 Task: Move the task Integrate a new video conferencing system for a company's remote workers to the section To-Do in the project AgileDesign and sort the tasks in the project by Assignee in Ascending order
Action: Mouse moved to (548, 397)
Screenshot: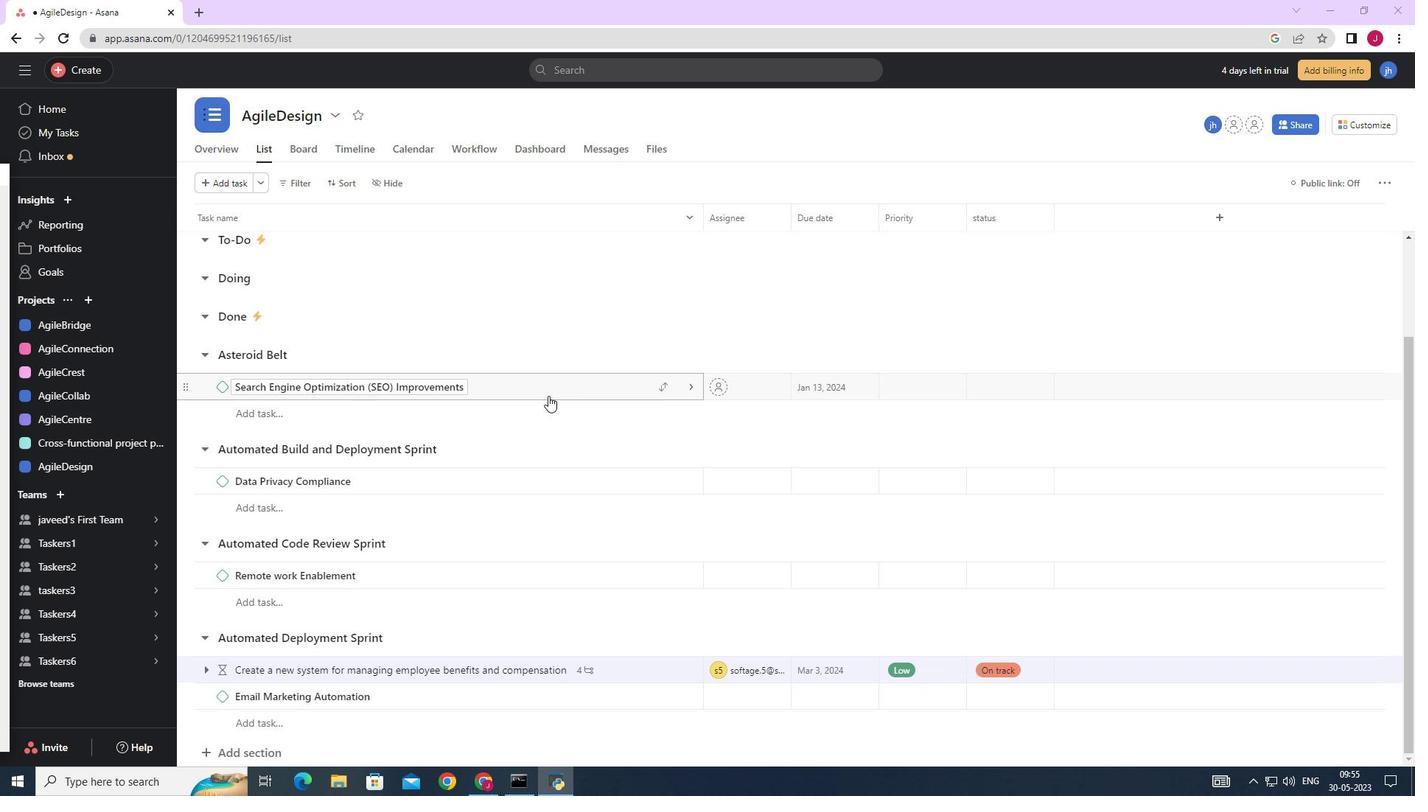 
Action: Mouse scrolled (548, 396) with delta (0, 0)
Screenshot: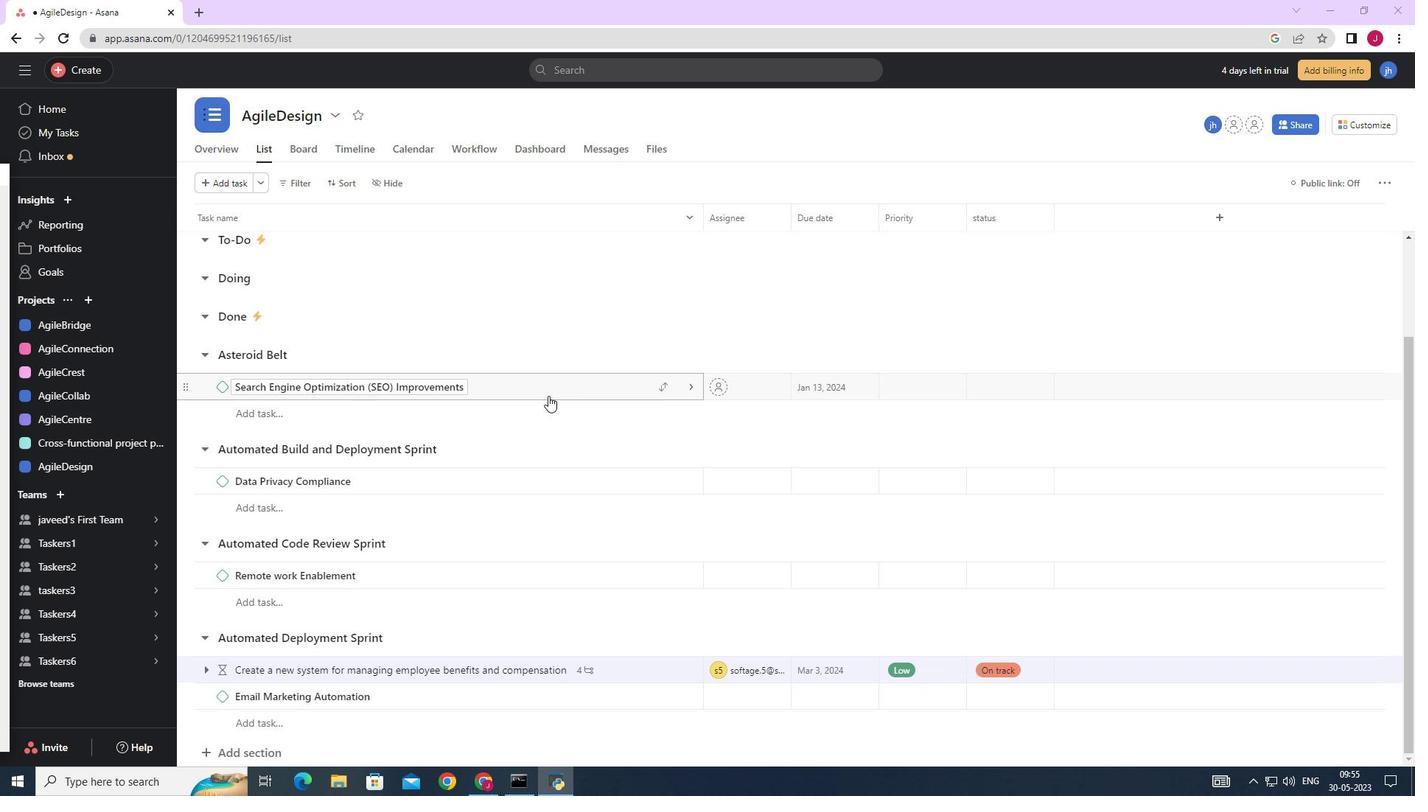 
Action: Mouse scrolled (548, 396) with delta (0, 0)
Screenshot: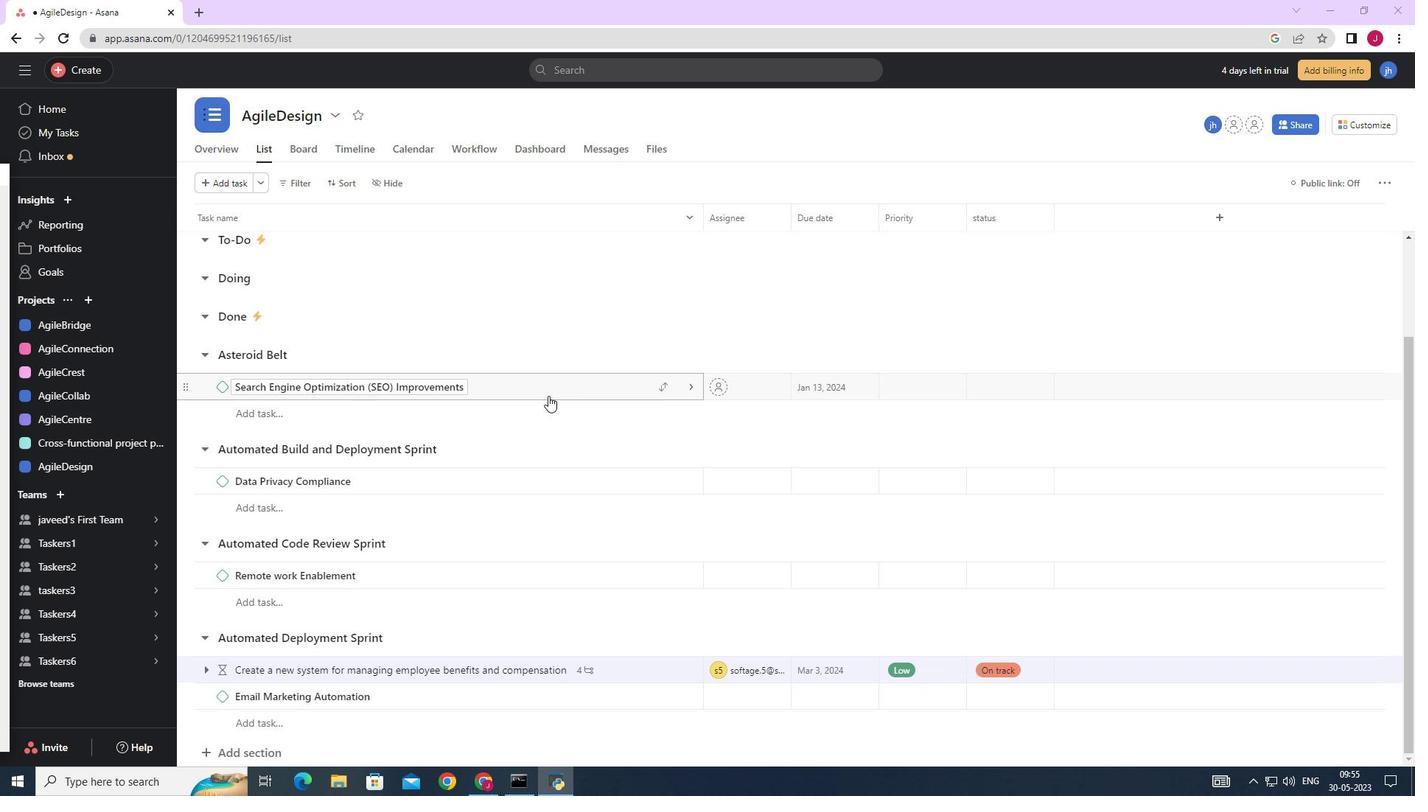 
Action: Mouse moved to (548, 398)
Screenshot: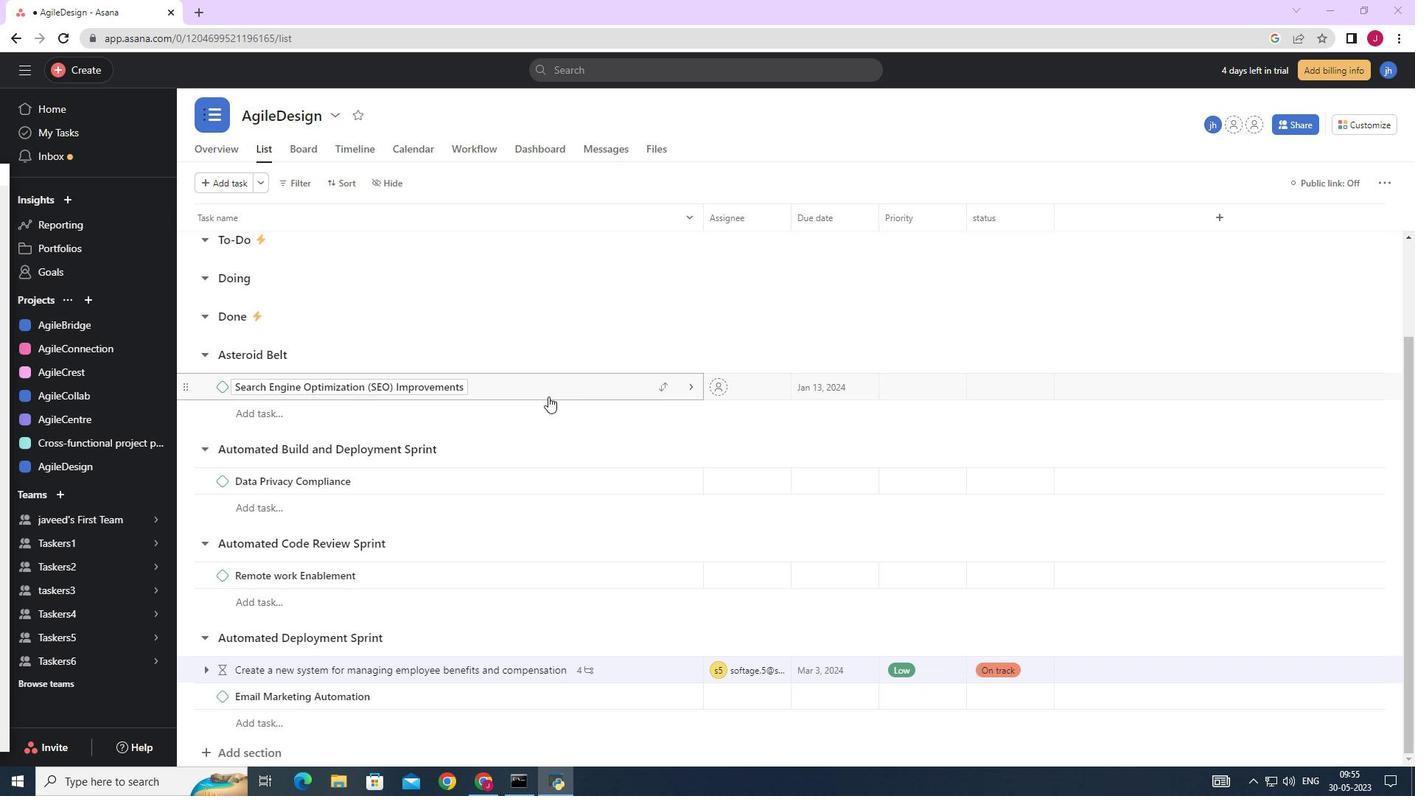 
Action: Mouse scrolled (548, 397) with delta (0, 0)
Screenshot: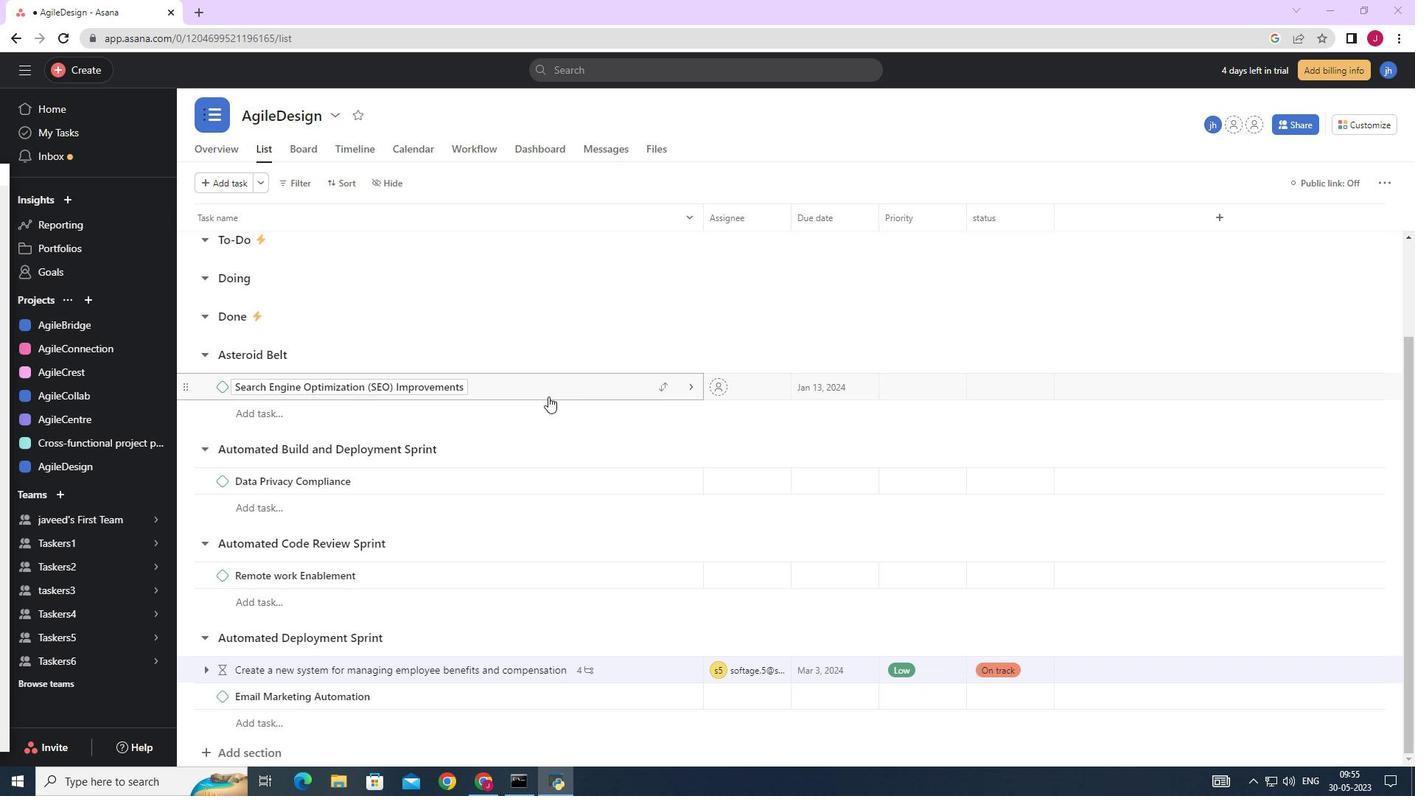 
Action: Mouse moved to (548, 398)
Screenshot: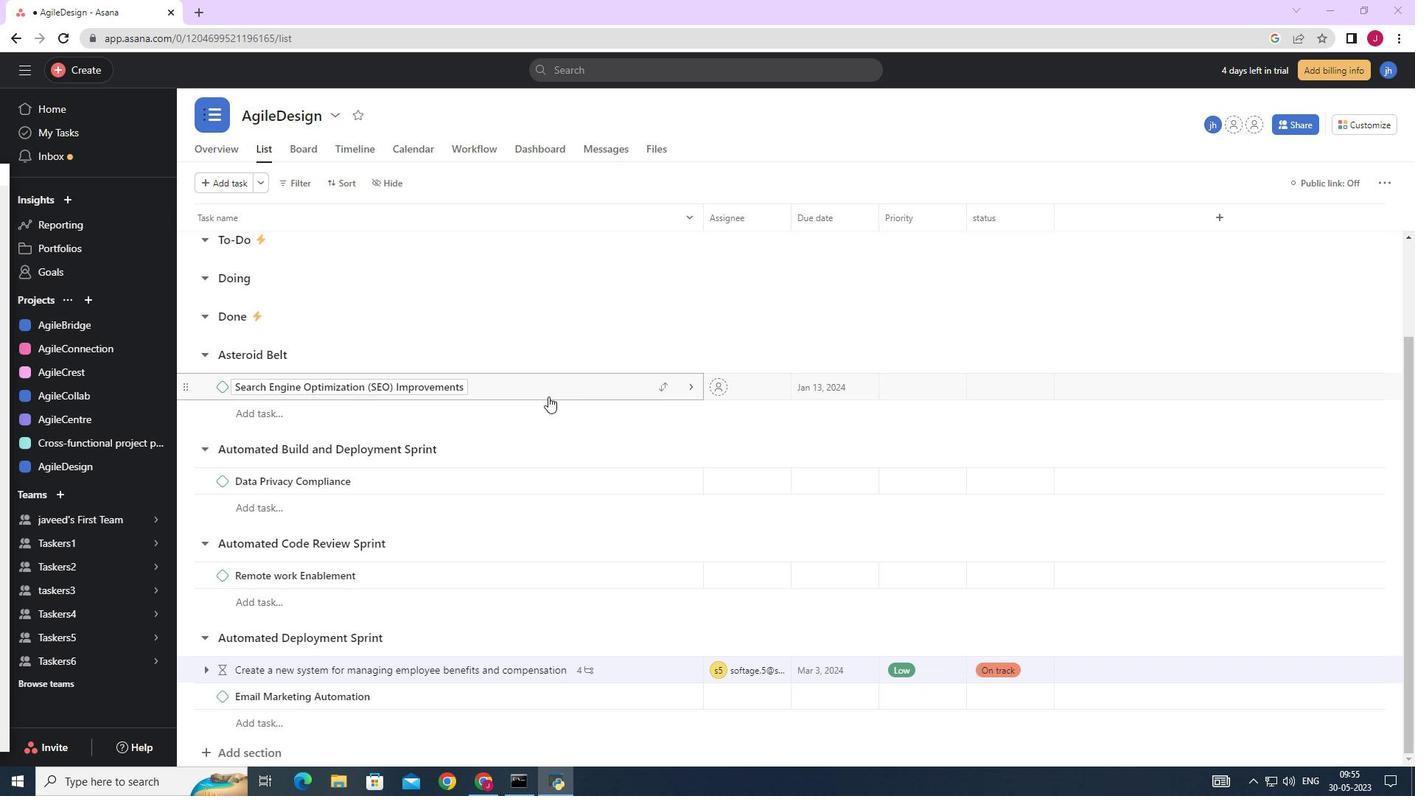 
Action: Mouse scrolled (548, 398) with delta (0, 0)
Screenshot: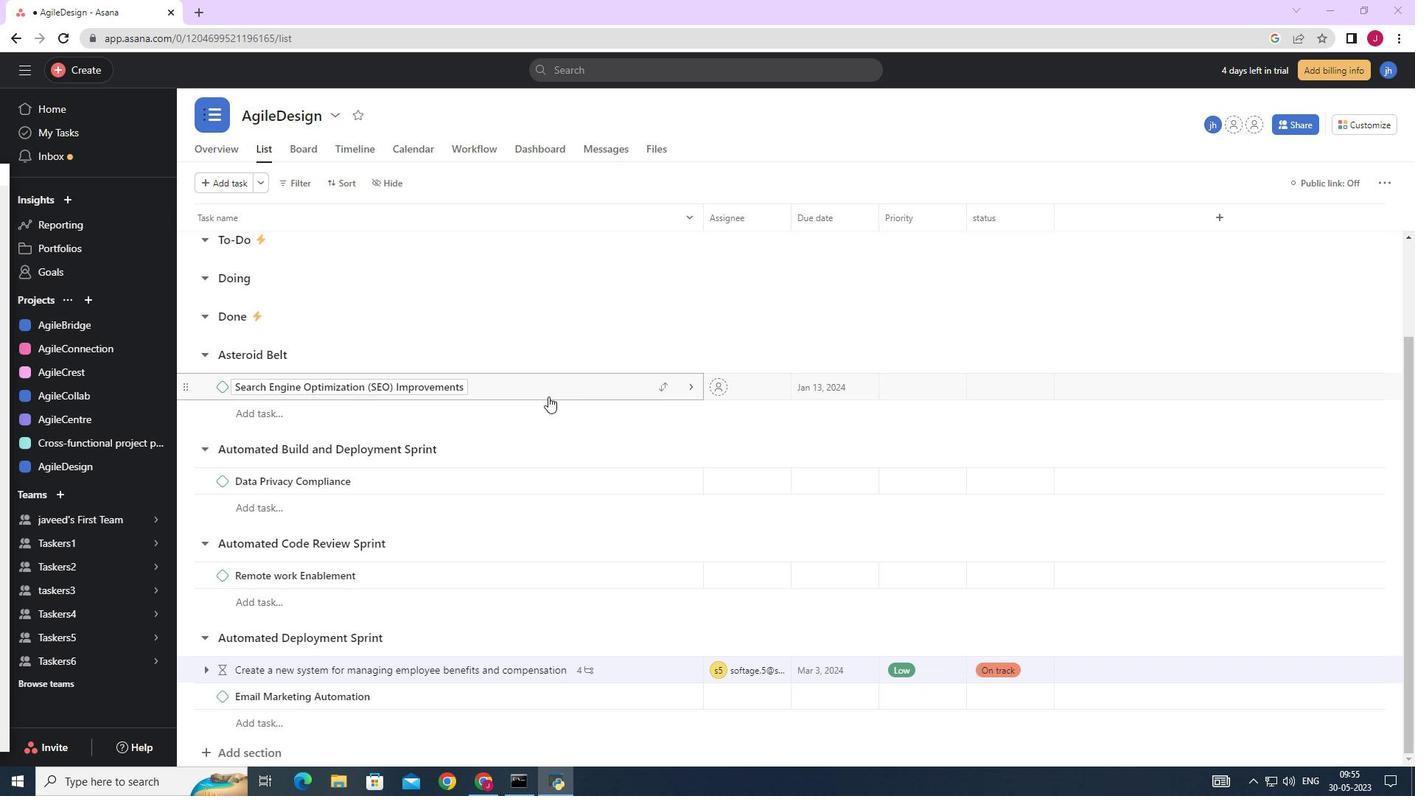 
Action: Mouse moved to (550, 404)
Screenshot: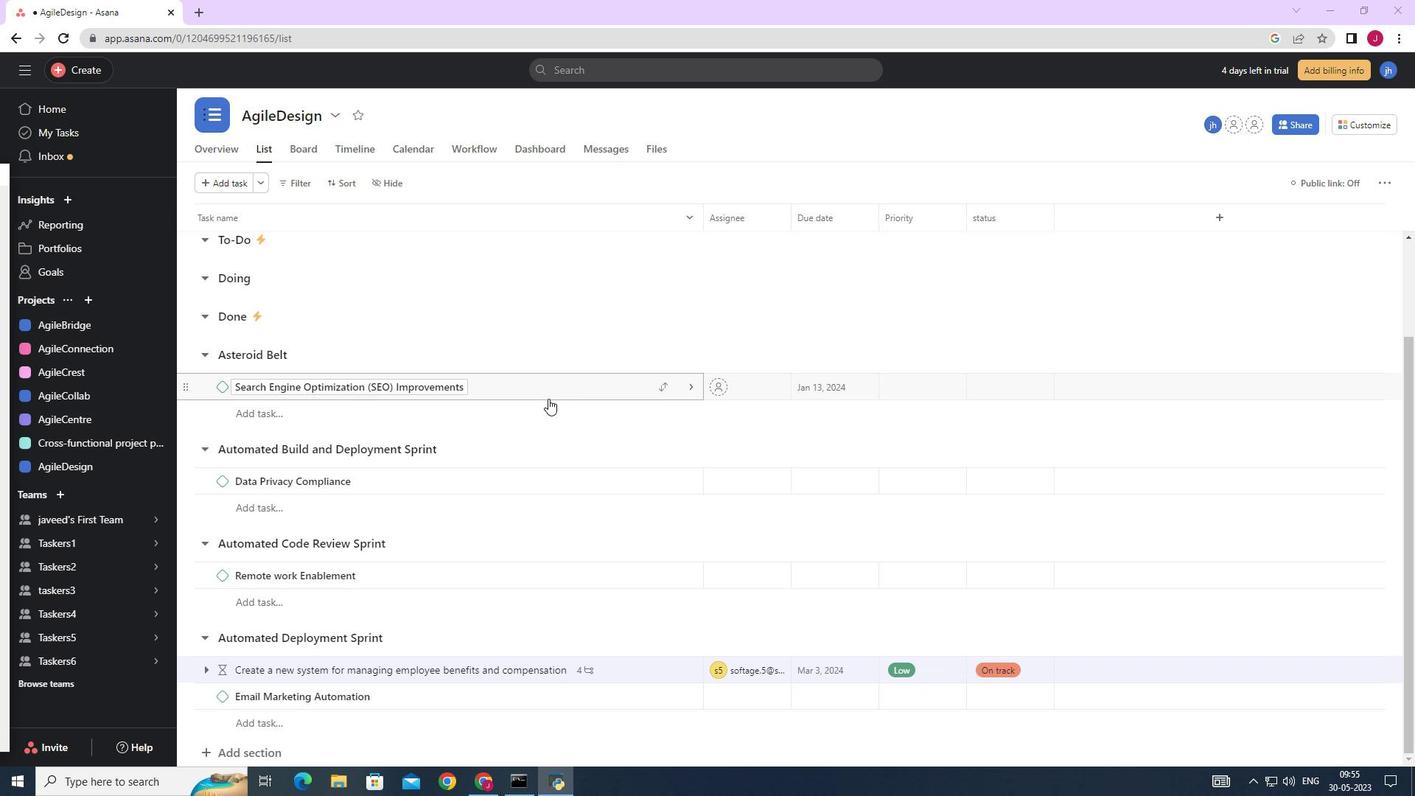 
Action: Mouse scrolled (550, 404) with delta (0, 0)
Screenshot: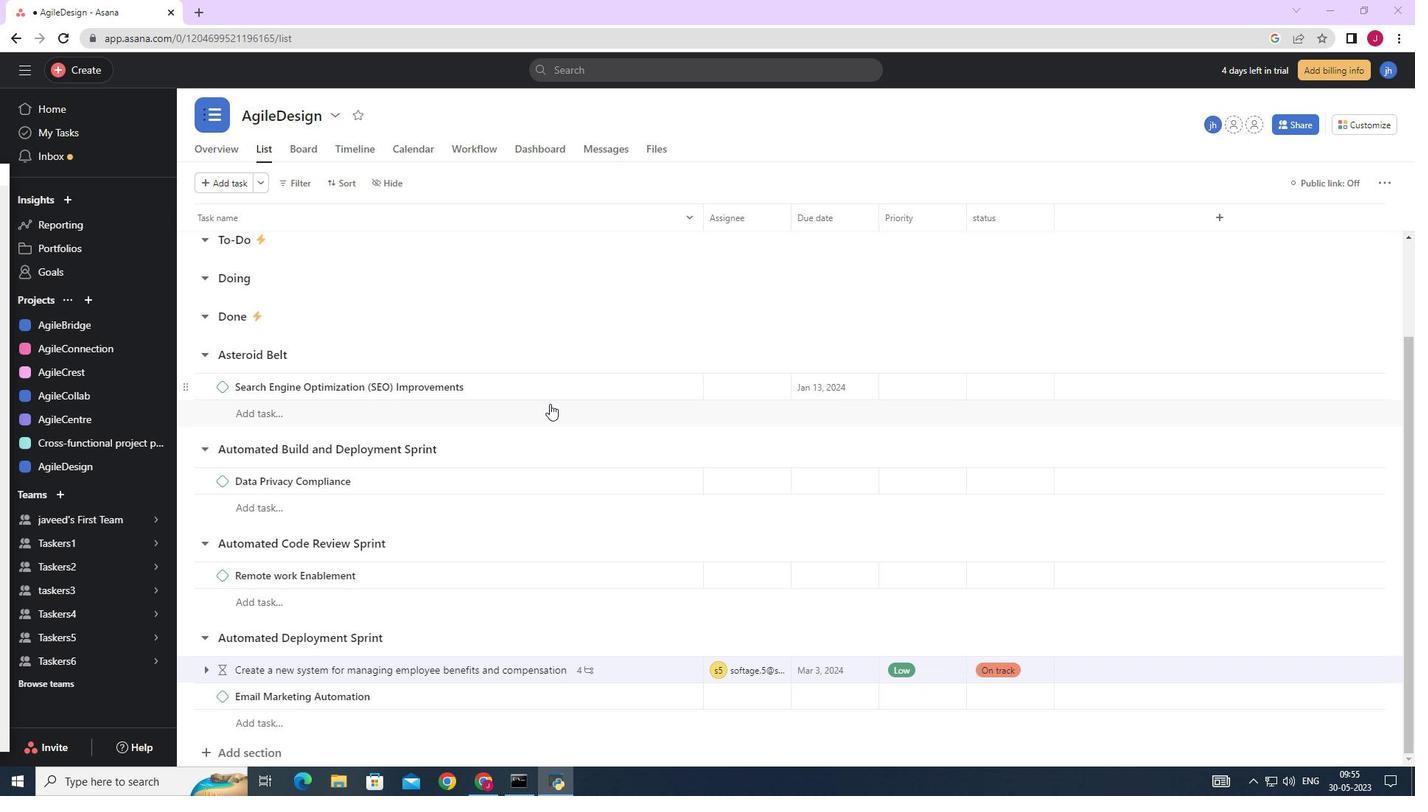 
Action: Mouse scrolled (550, 404) with delta (0, 0)
Screenshot: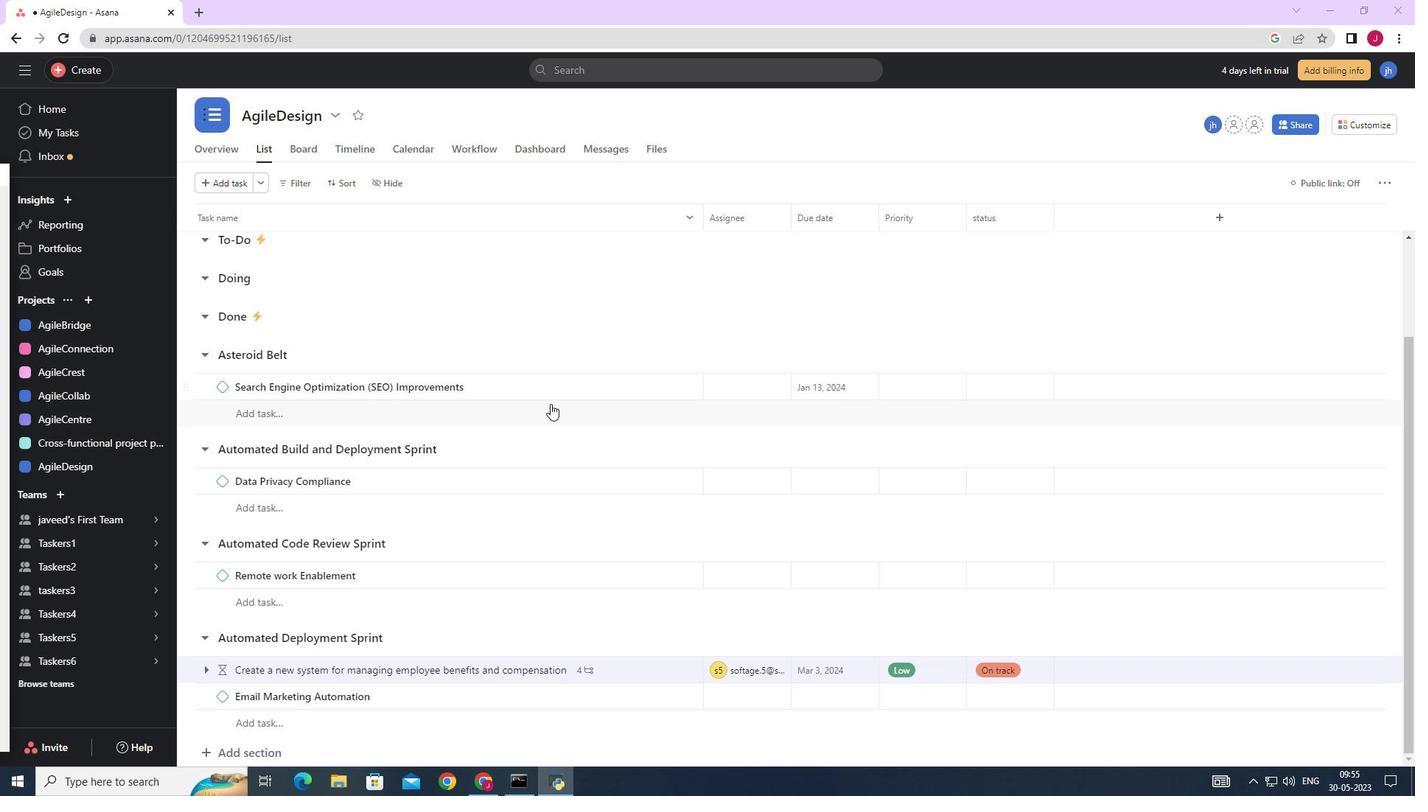
Action: Mouse scrolled (550, 404) with delta (0, 0)
Screenshot: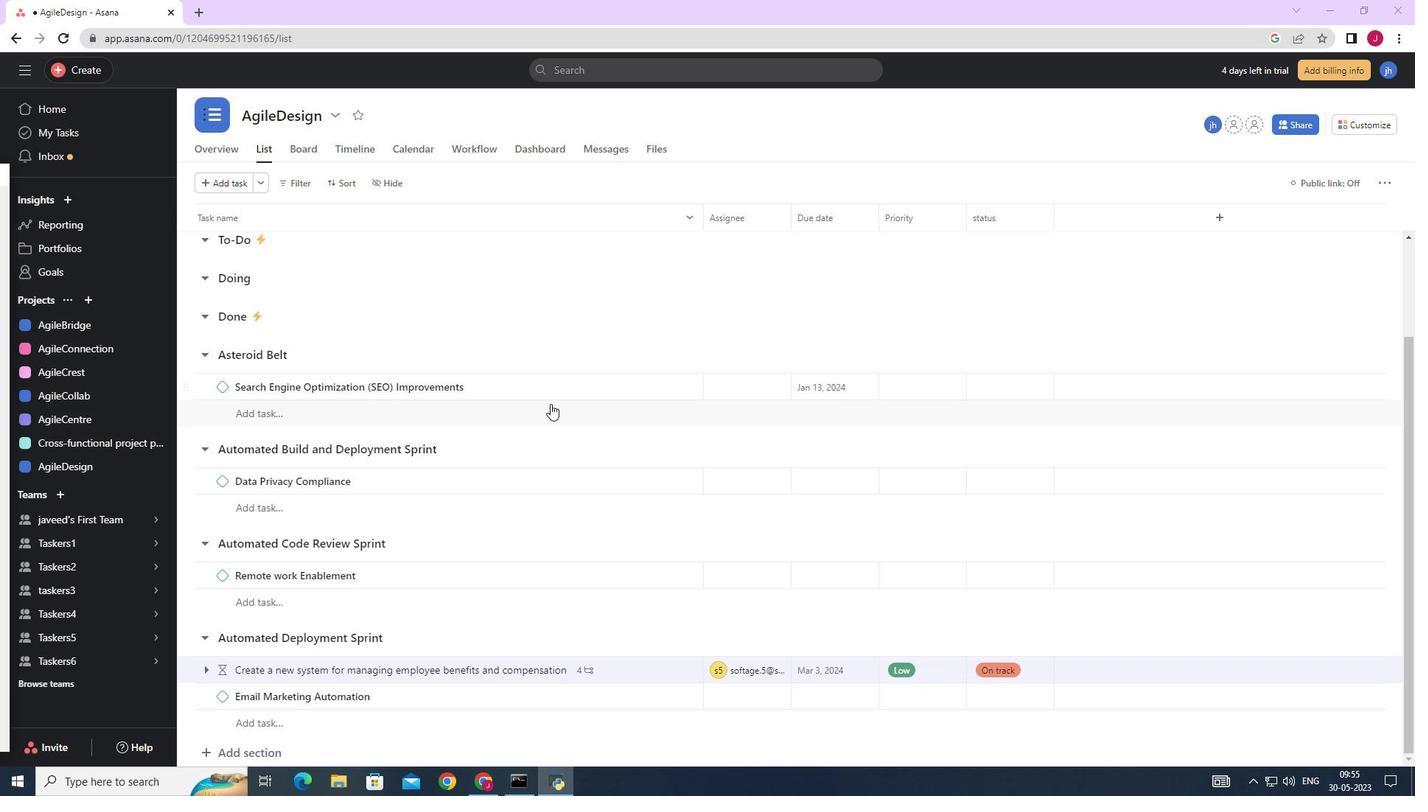 
Action: Mouse scrolled (550, 404) with delta (0, 0)
Screenshot: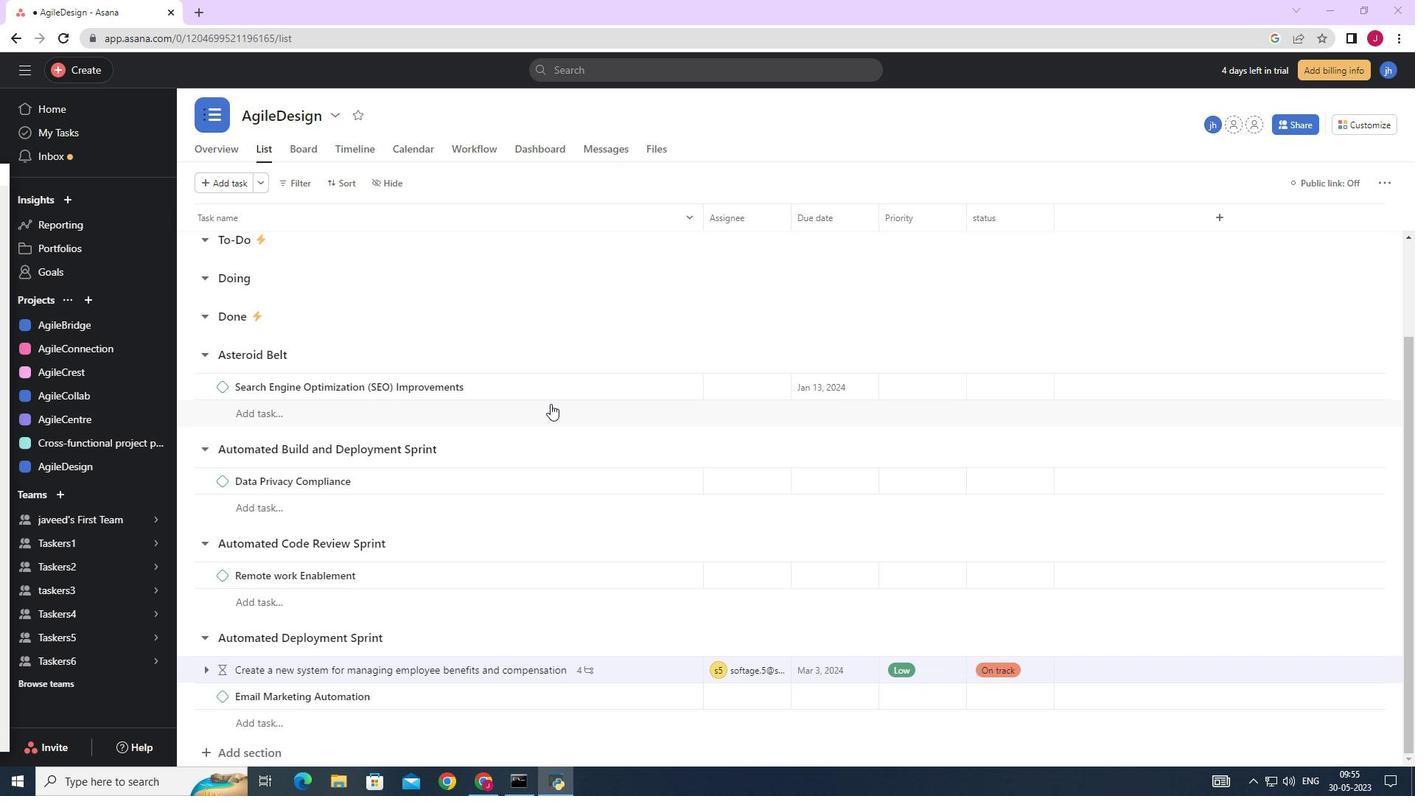 
Action: Mouse scrolled (550, 404) with delta (0, 0)
Screenshot: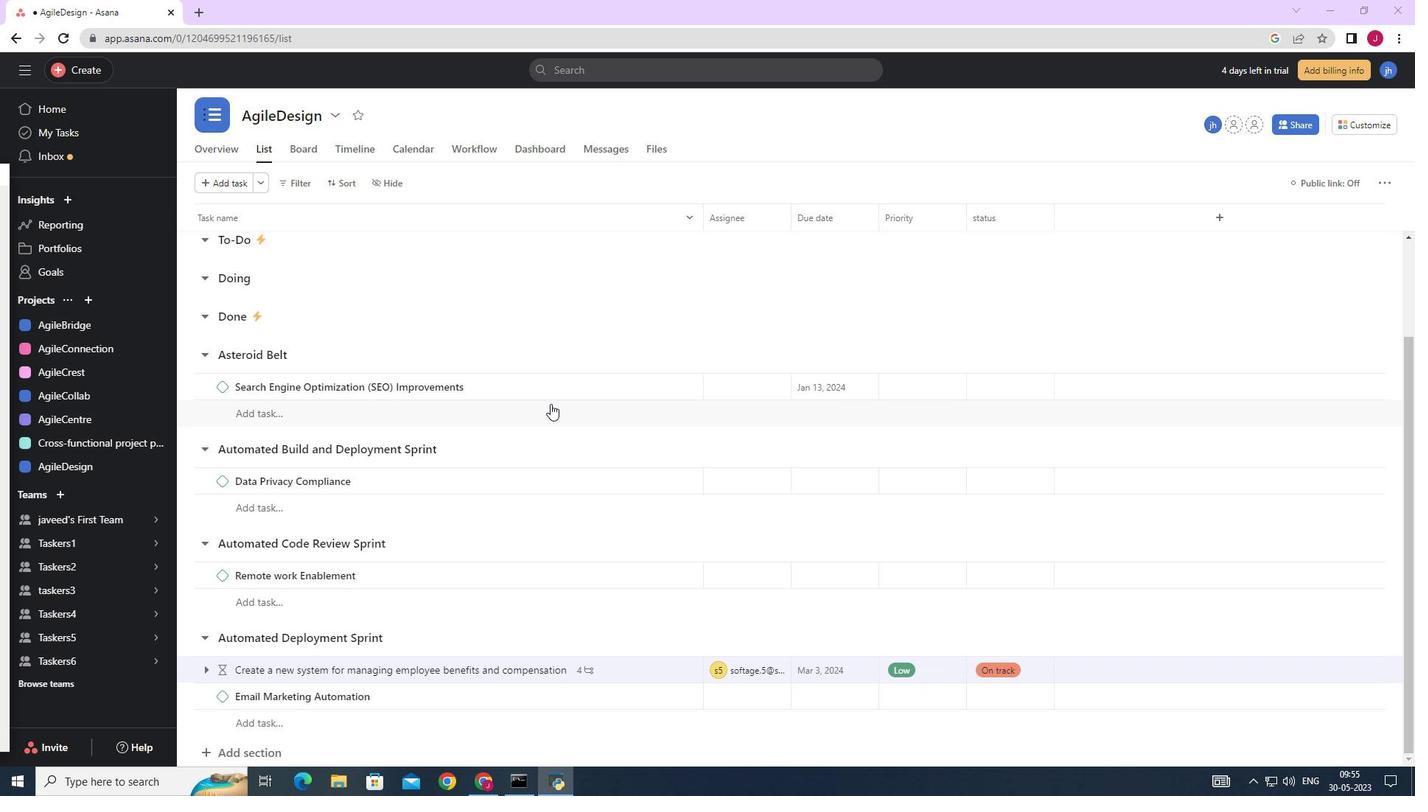 
Action: Mouse moved to (668, 297)
Screenshot: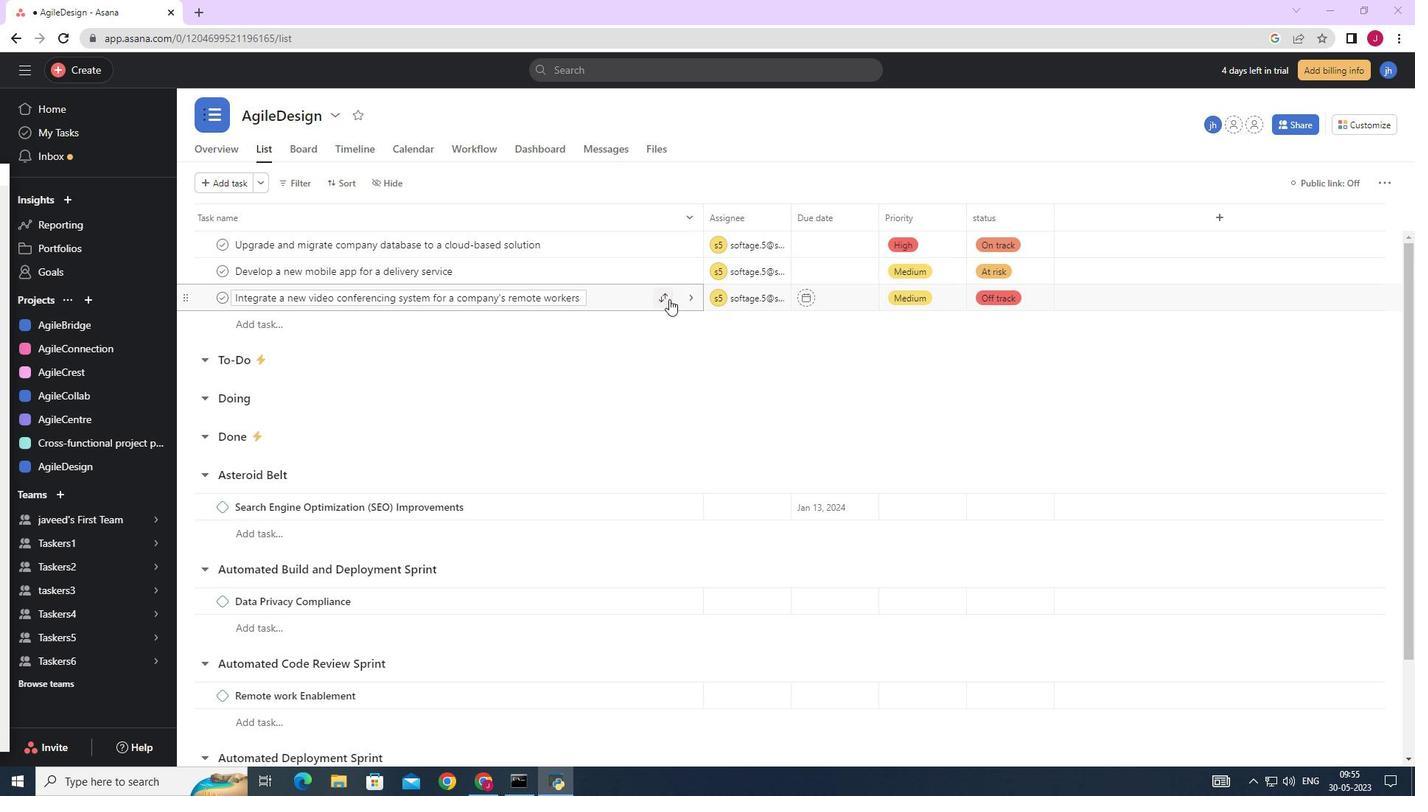 
Action: Mouse pressed left at (668, 297)
Screenshot: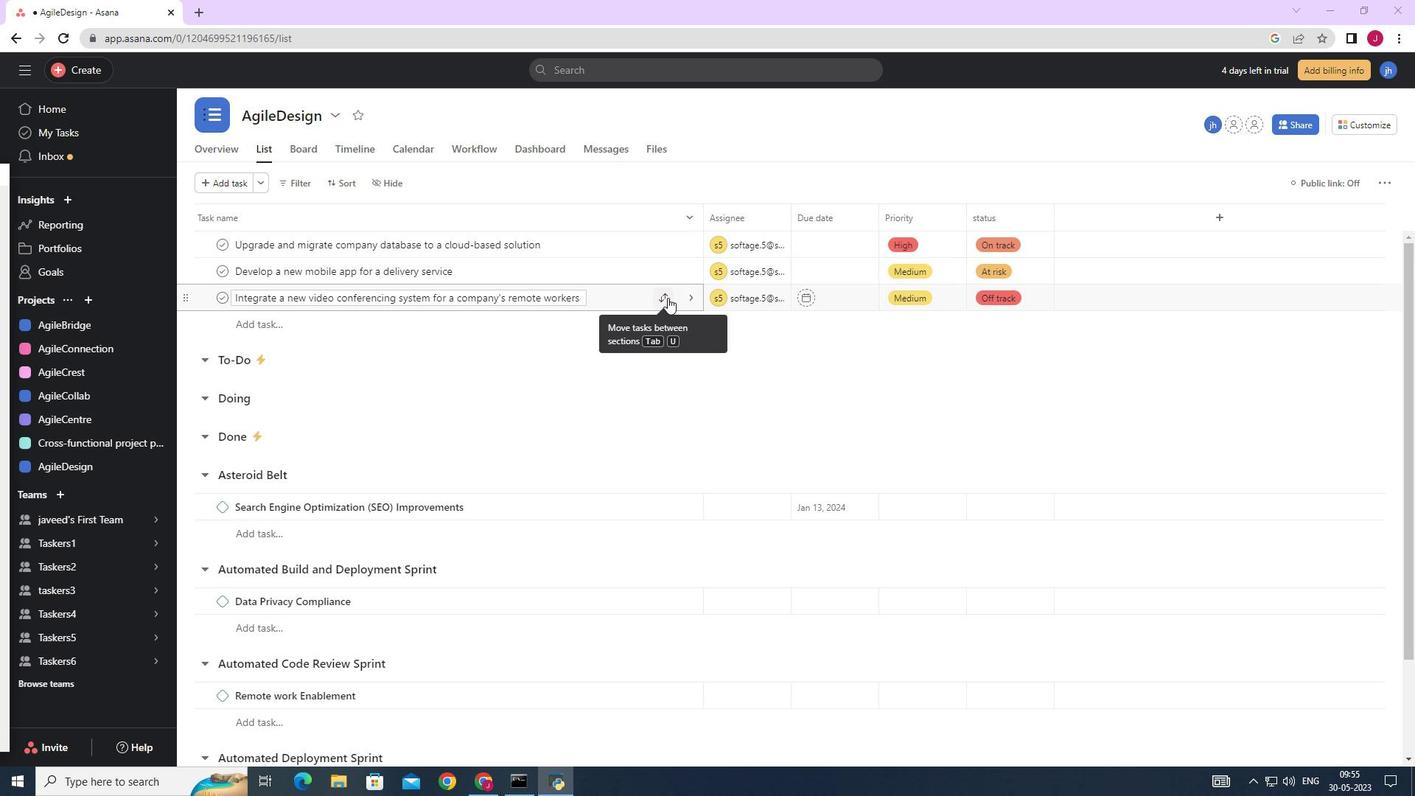 
Action: Mouse moved to (510, 376)
Screenshot: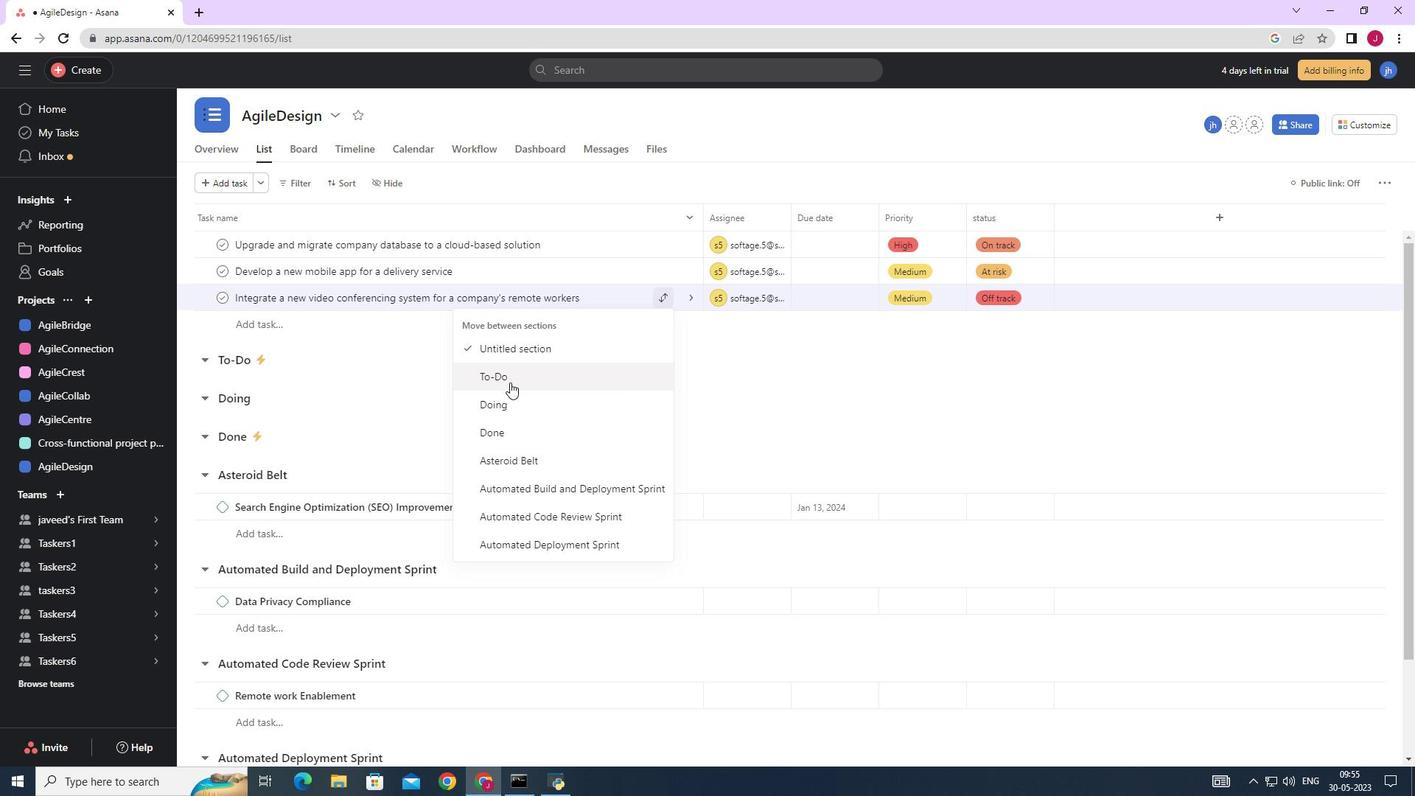 
Action: Mouse pressed left at (510, 376)
Screenshot: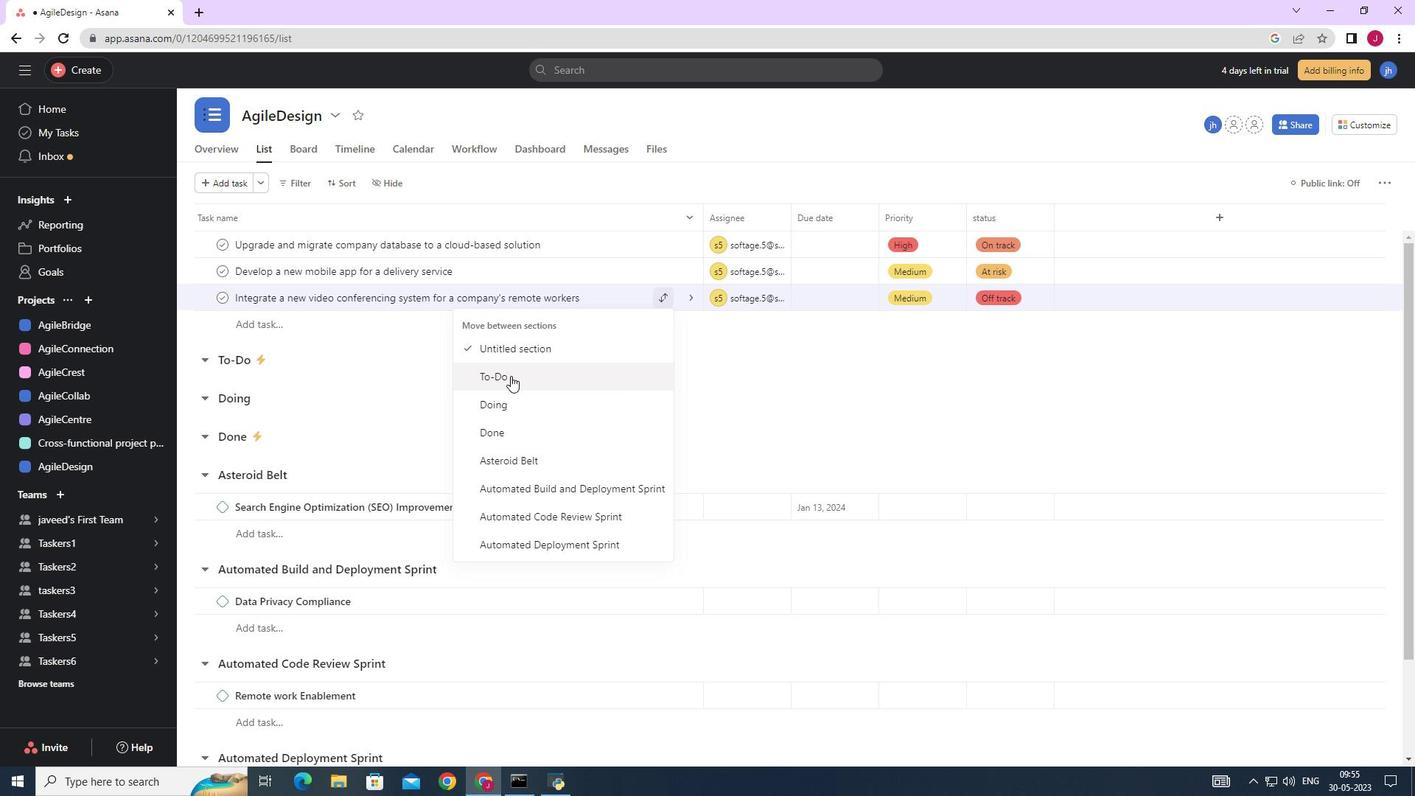 
Action: Mouse moved to (352, 186)
Screenshot: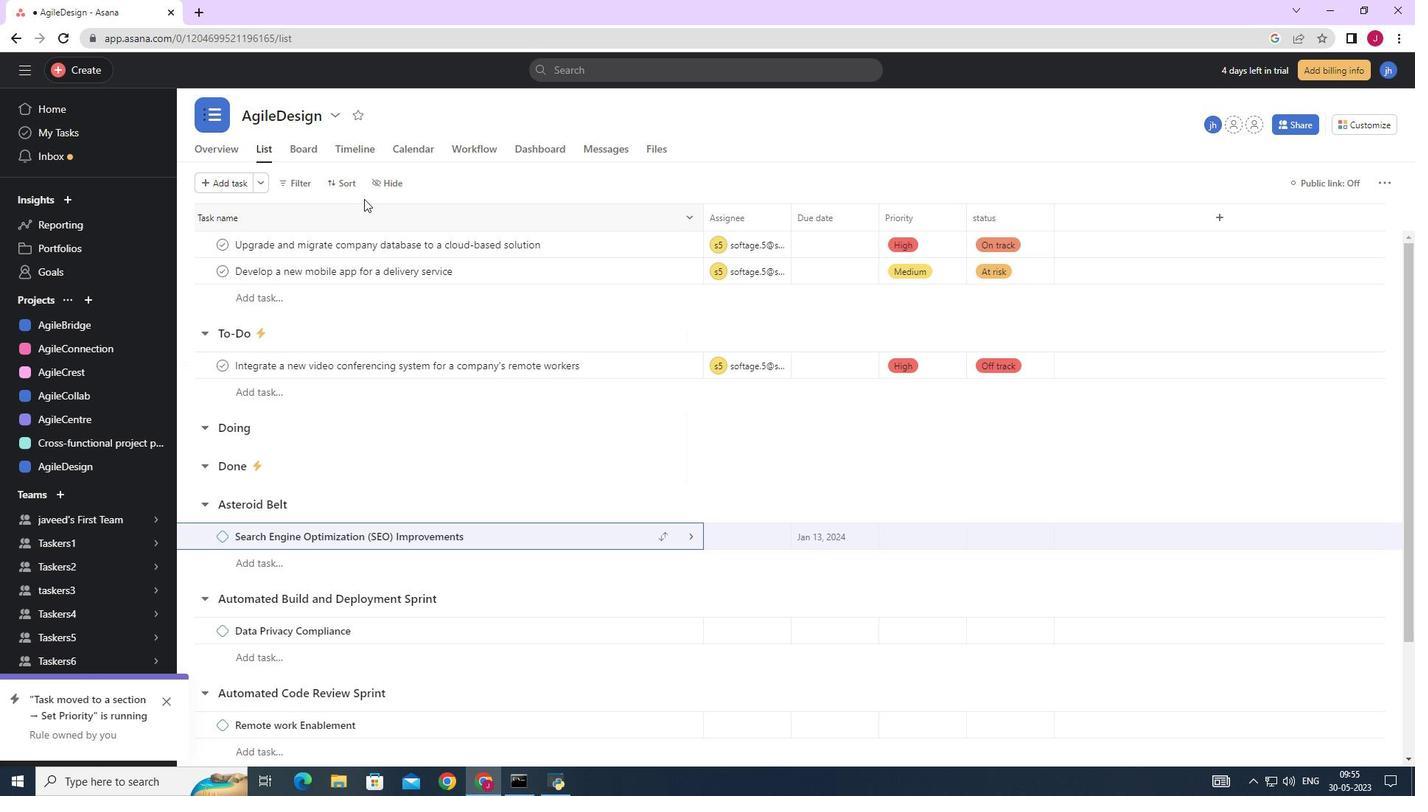 
Action: Mouse pressed left at (352, 186)
Screenshot: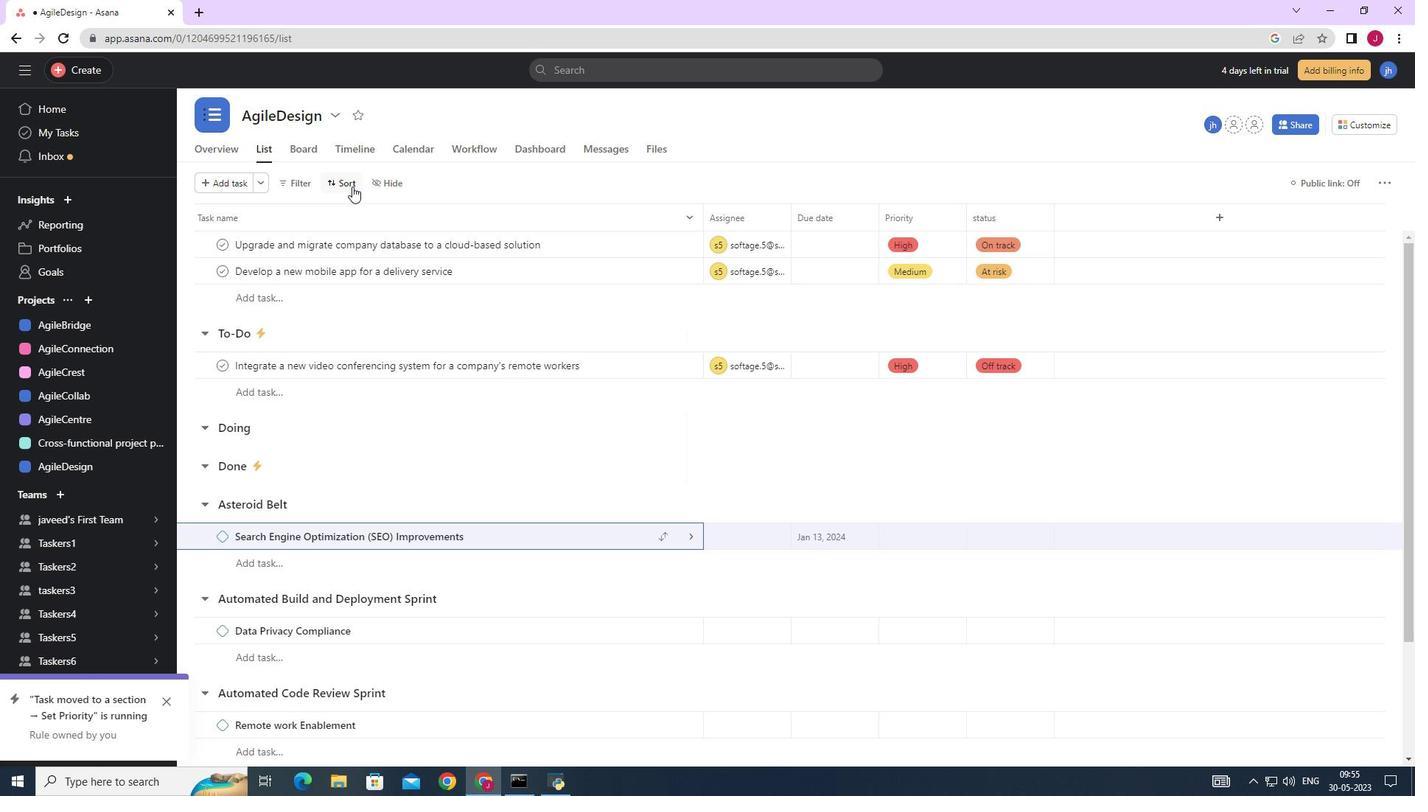 
Action: Mouse moved to (377, 305)
Screenshot: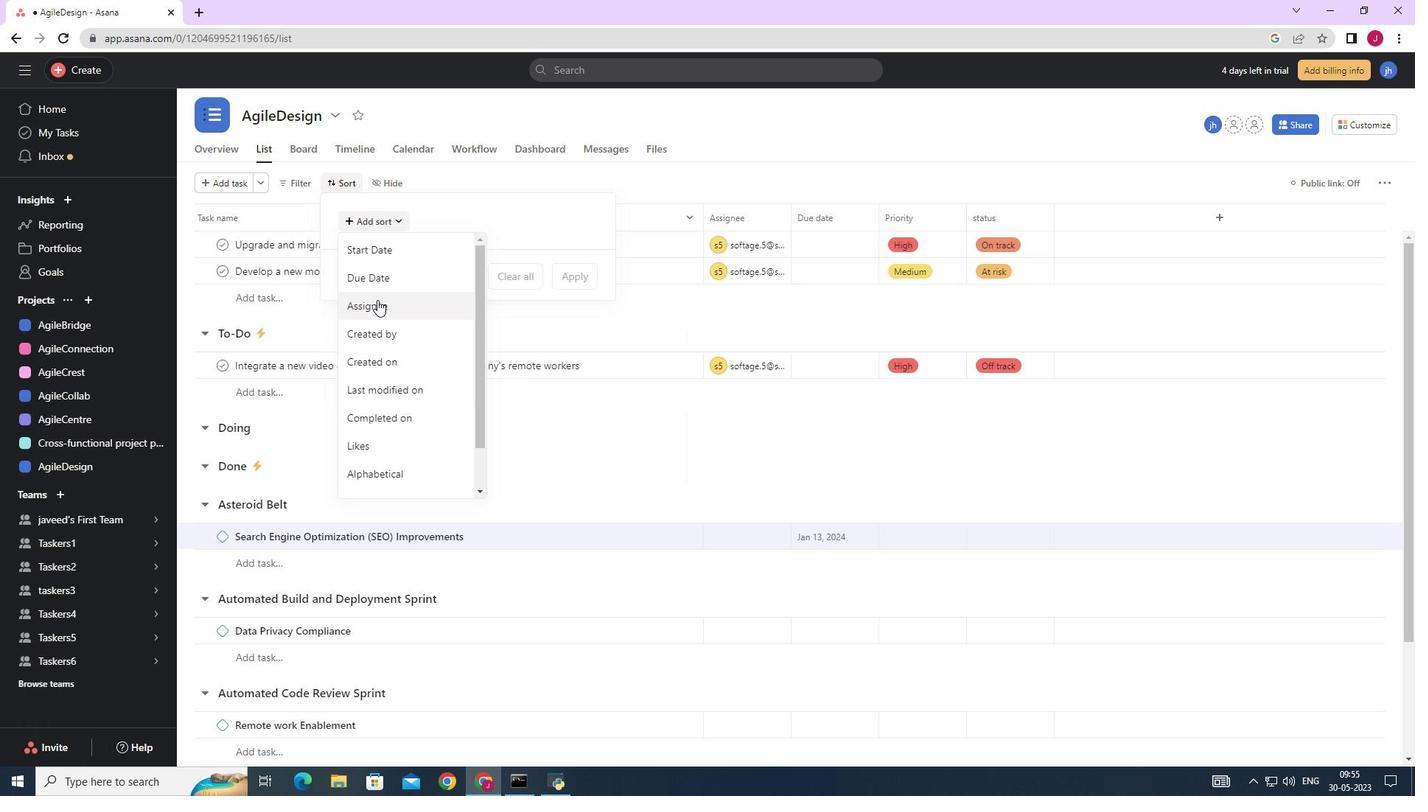 
Action: Mouse pressed left at (377, 305)
Screenshot: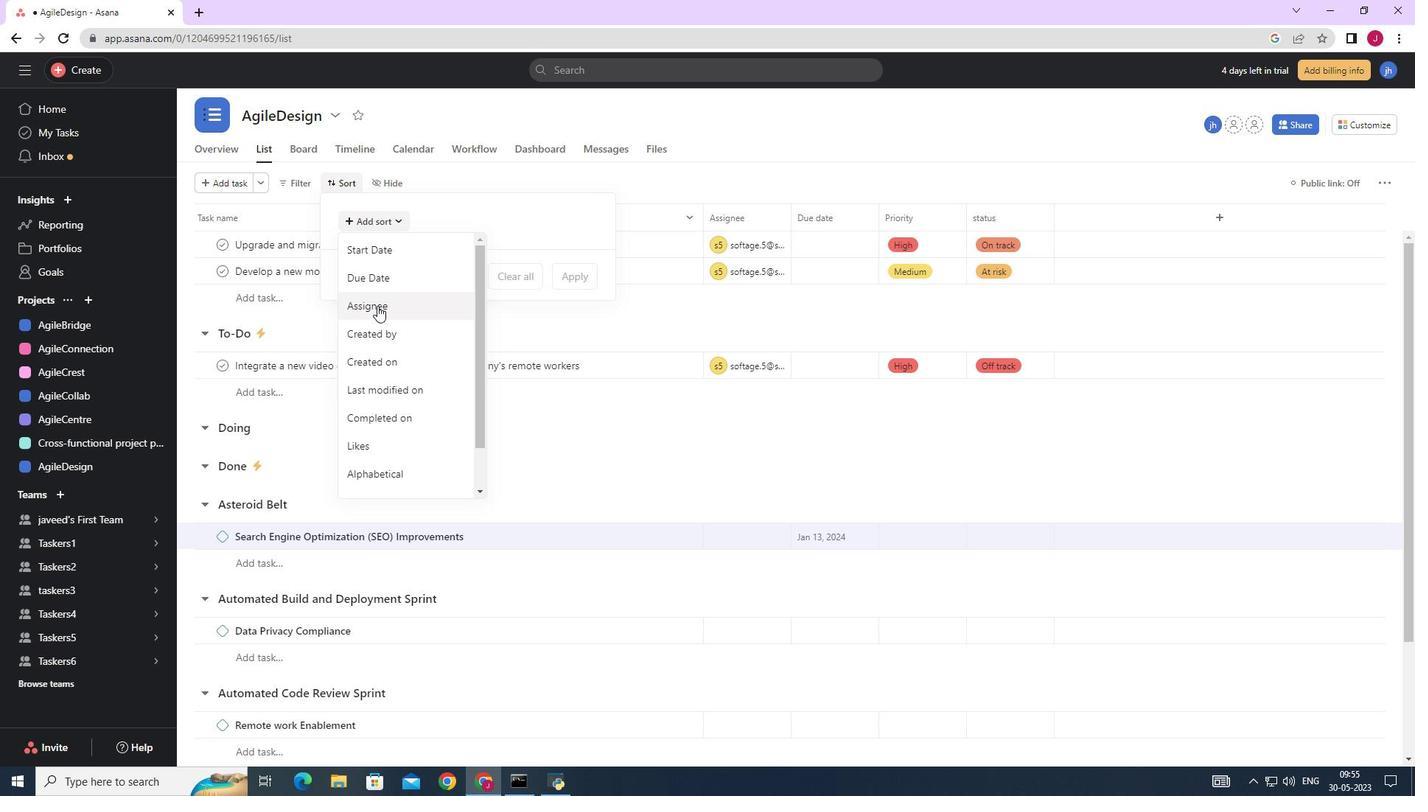 
Action: Mouse moved to (429, 237)
Screenshot: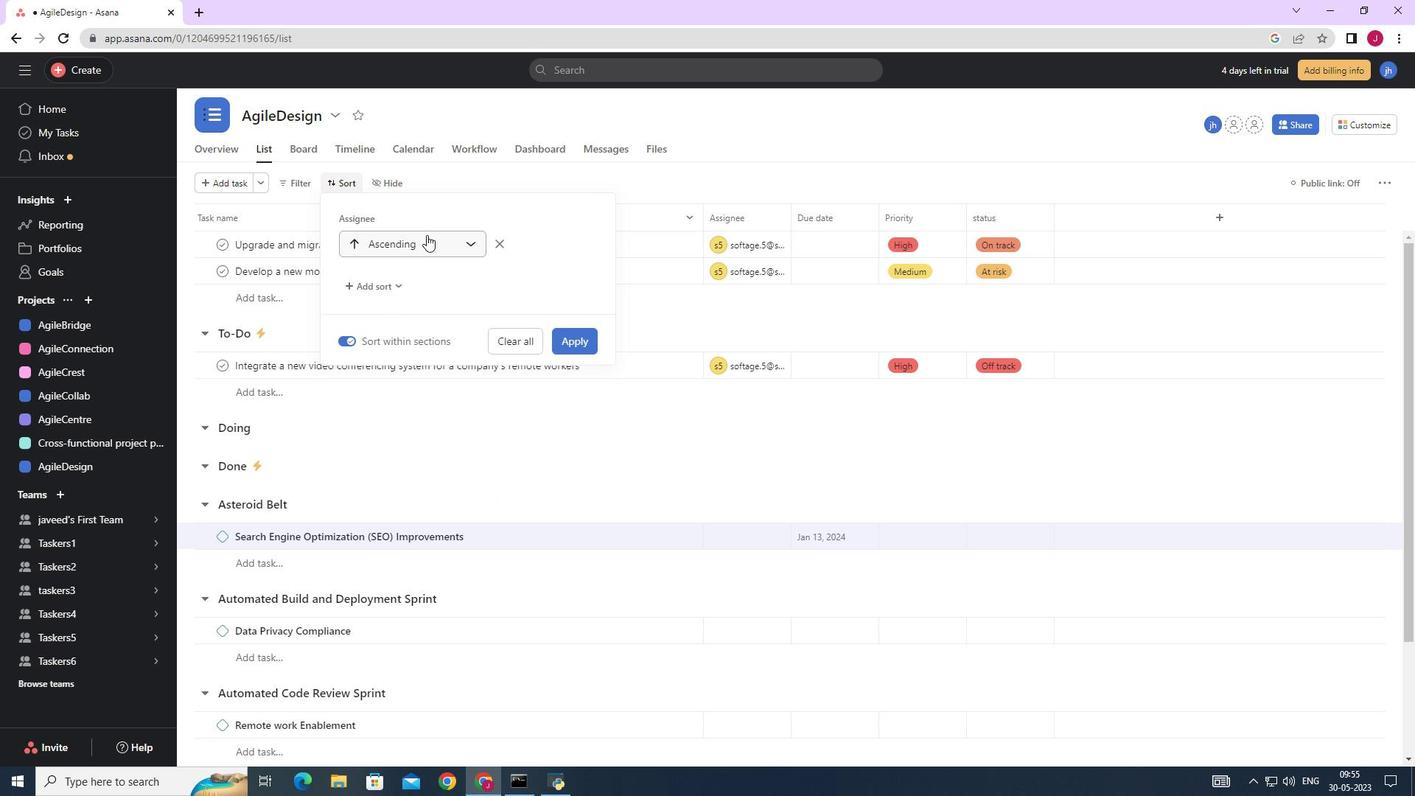 
Action: Mouse pressed left at (429, 237)
Screenshot: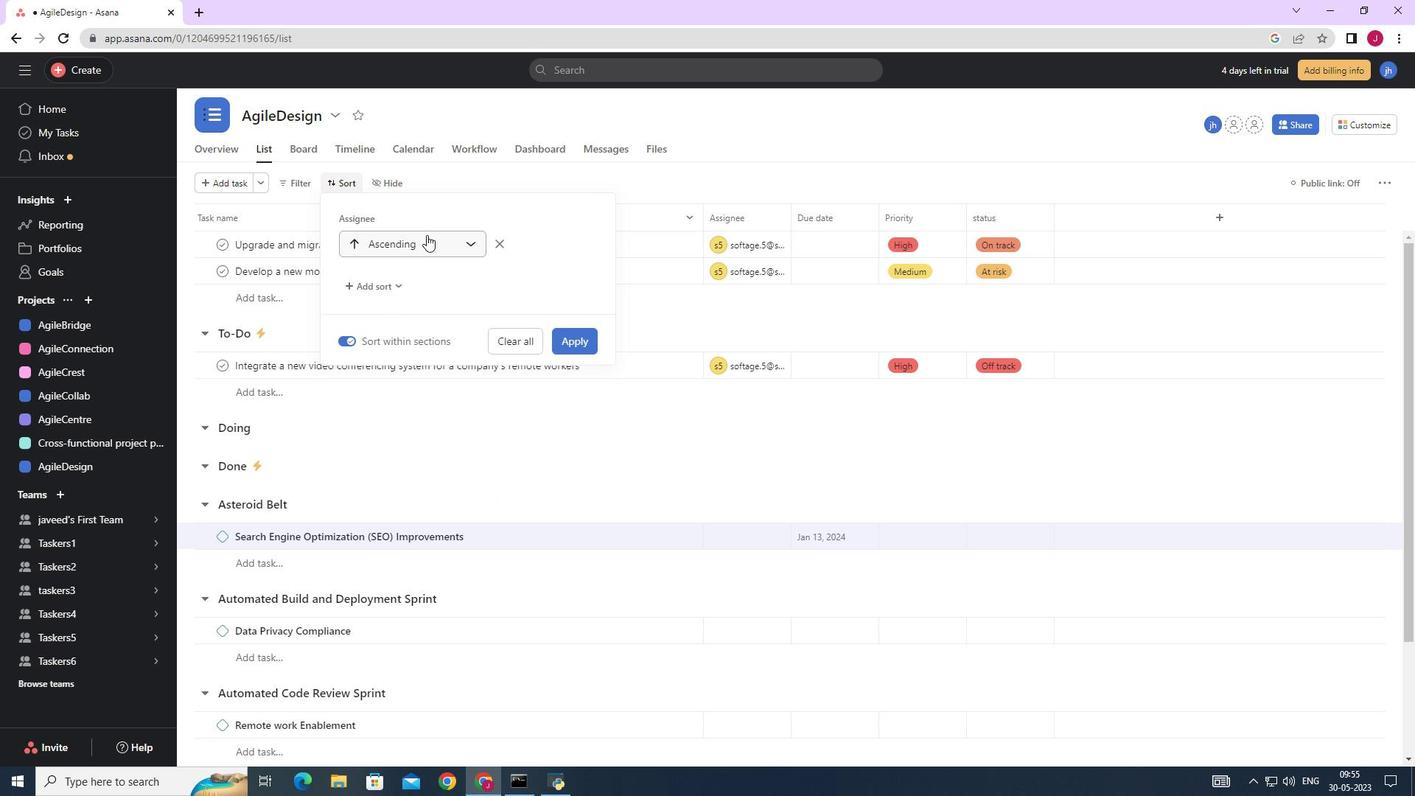 
Action: Mouse moved to (398, 271)
Screenshot: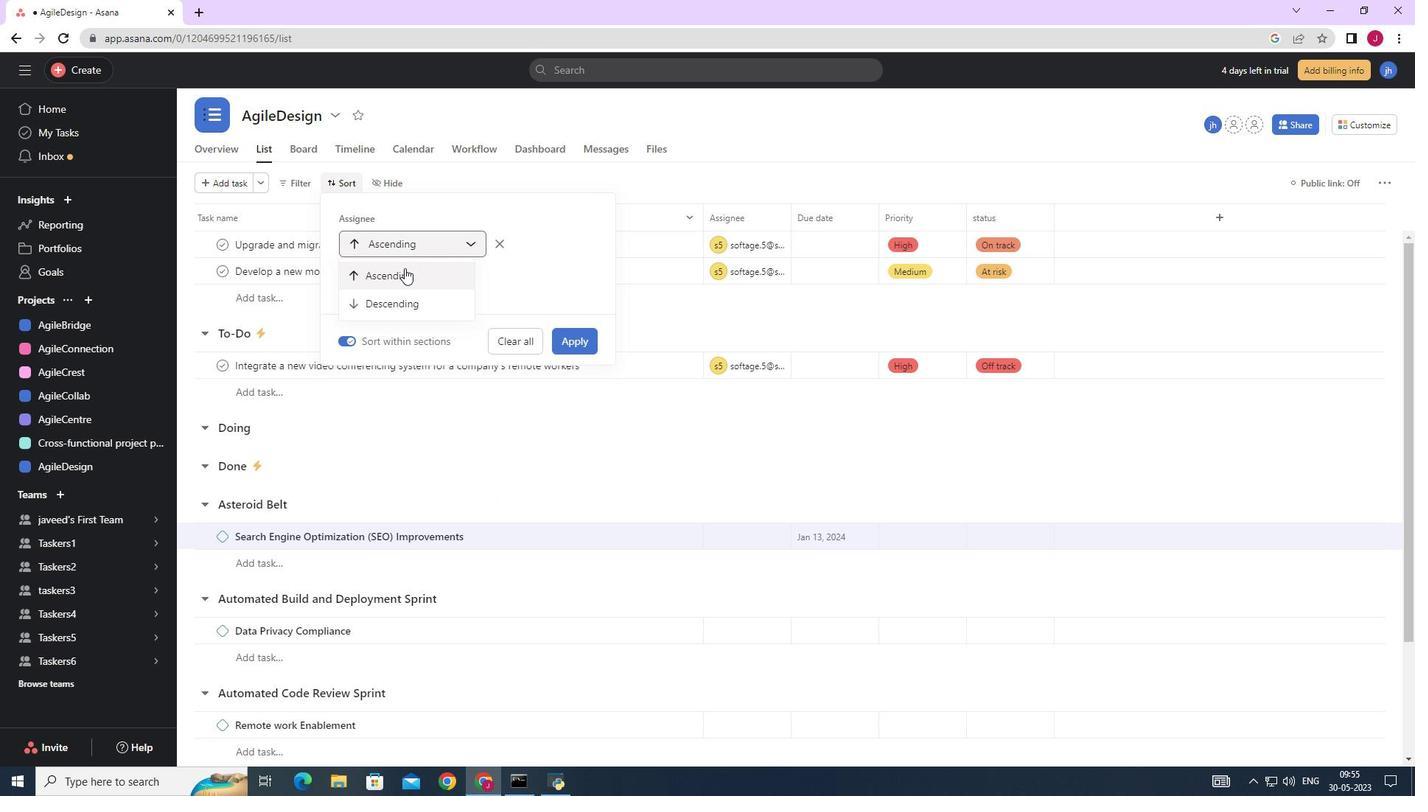 
Action: Mouse pressed left at (398, 271)
Screenshot: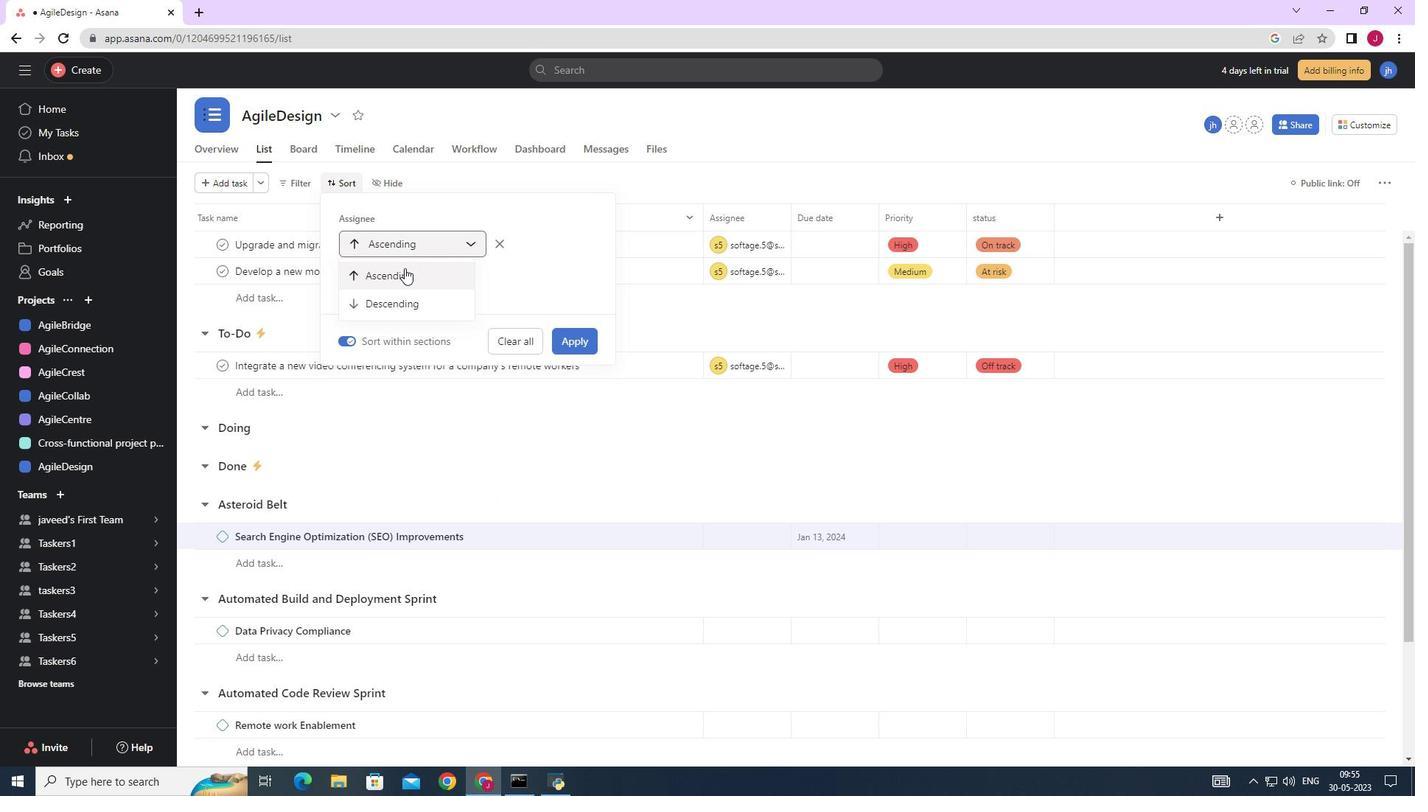 
Action: Mouse moved to (576, 341)
Screenshot: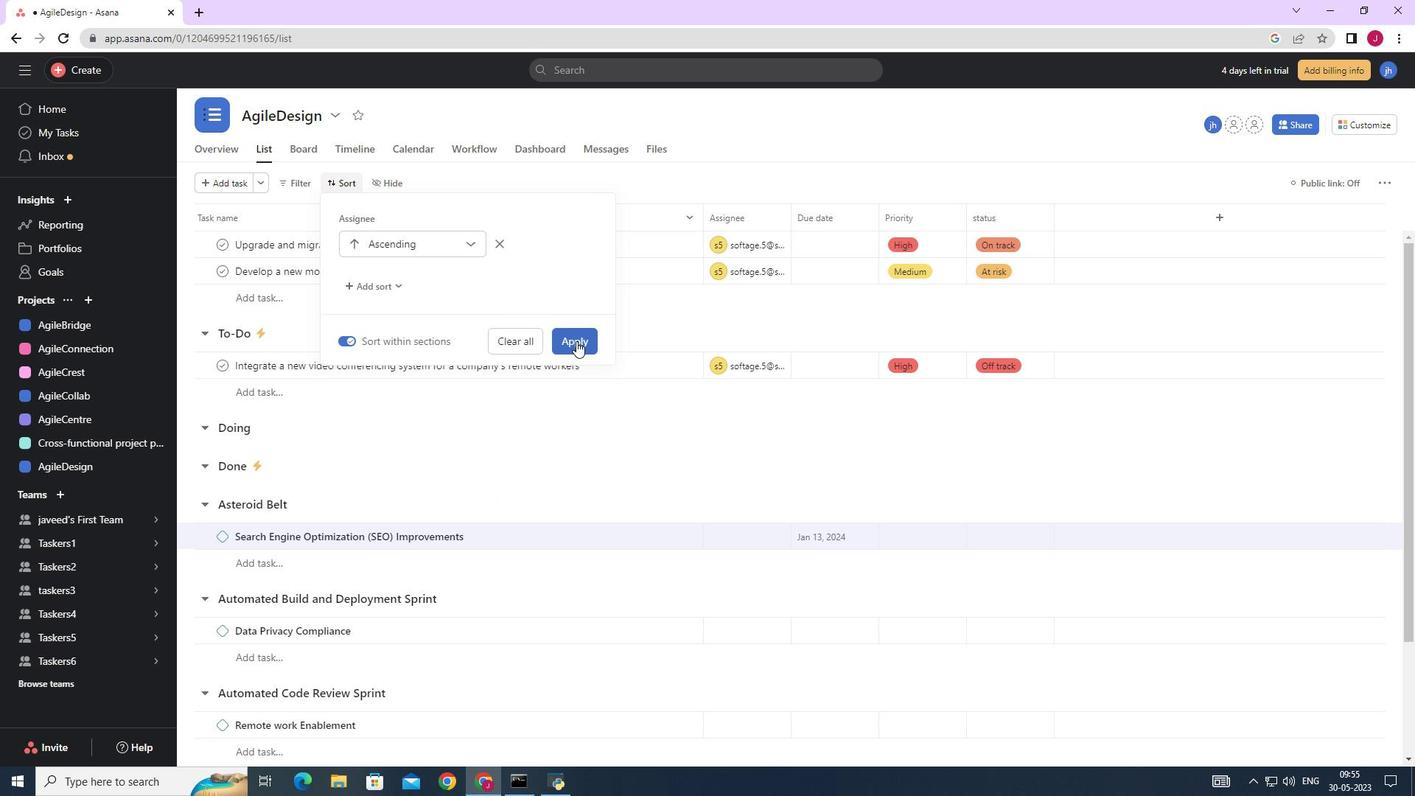 
Action: Mouse pressed left at (576, 341)
Screenshot: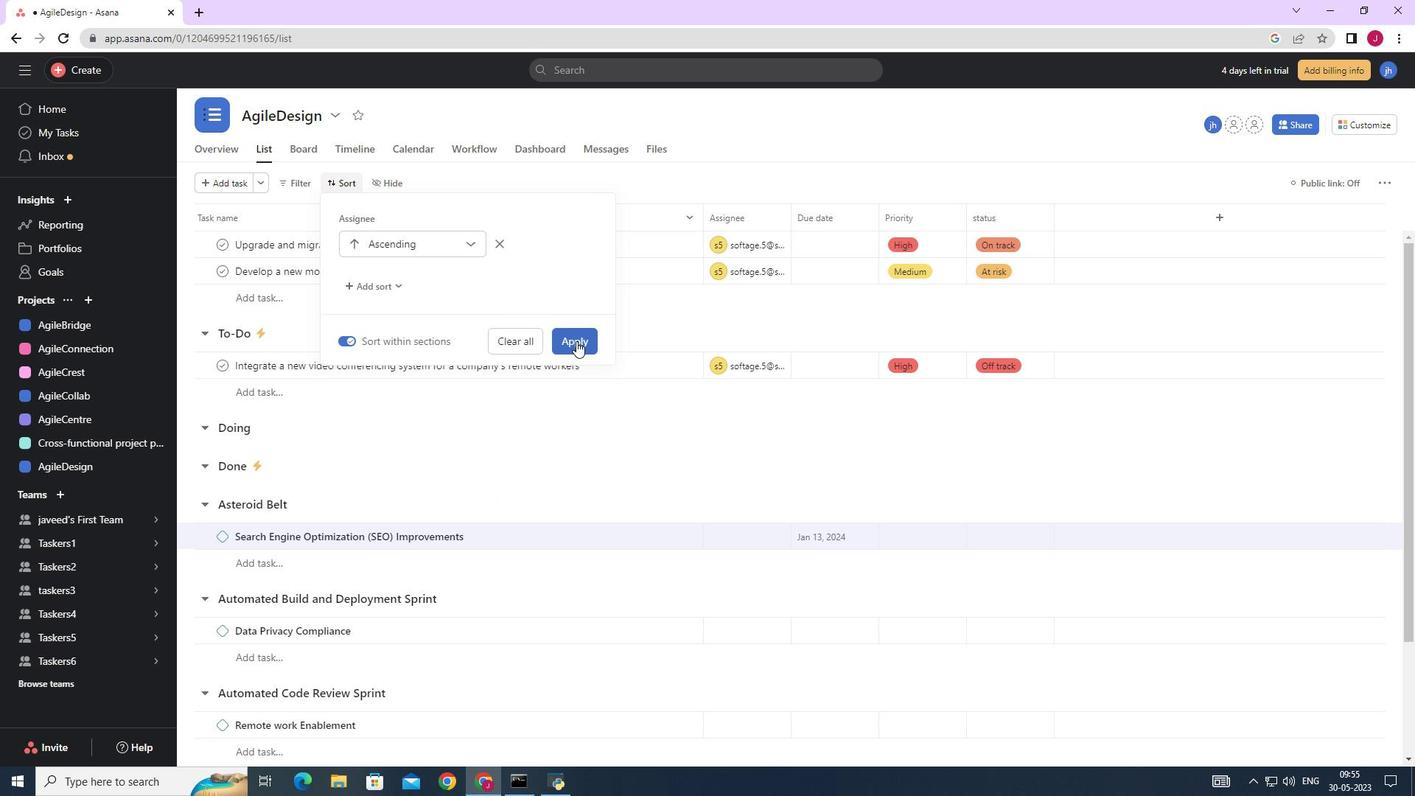 
Action: Mouse moved to (576, 339)
Screenshot: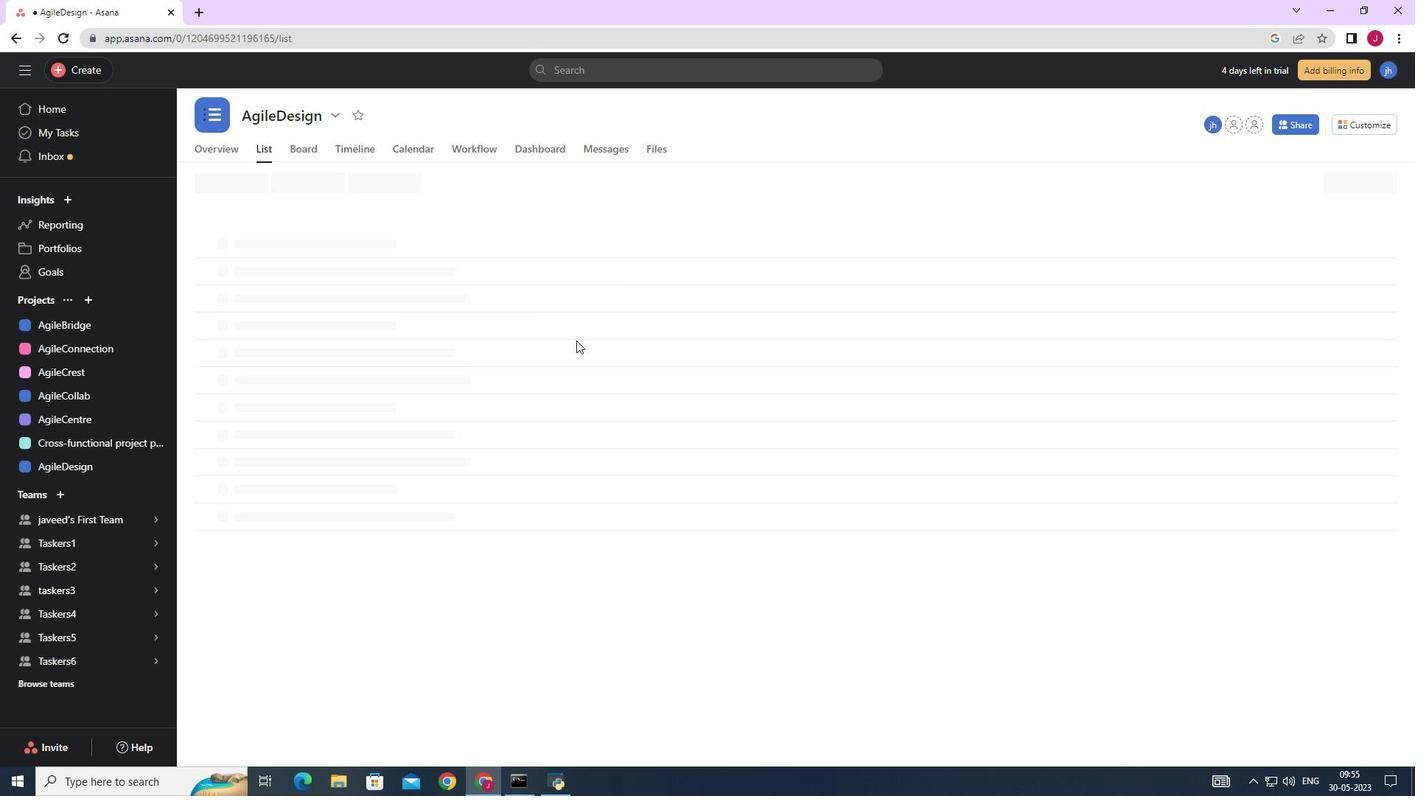 
